 Task: In the  document coverage.odt Download file as 'Rich Text Format' Share this file with 'softage.4@softage.net' Insert the command  Suggesting 
Action: Mouse moved to (62, 80)
Screenshot: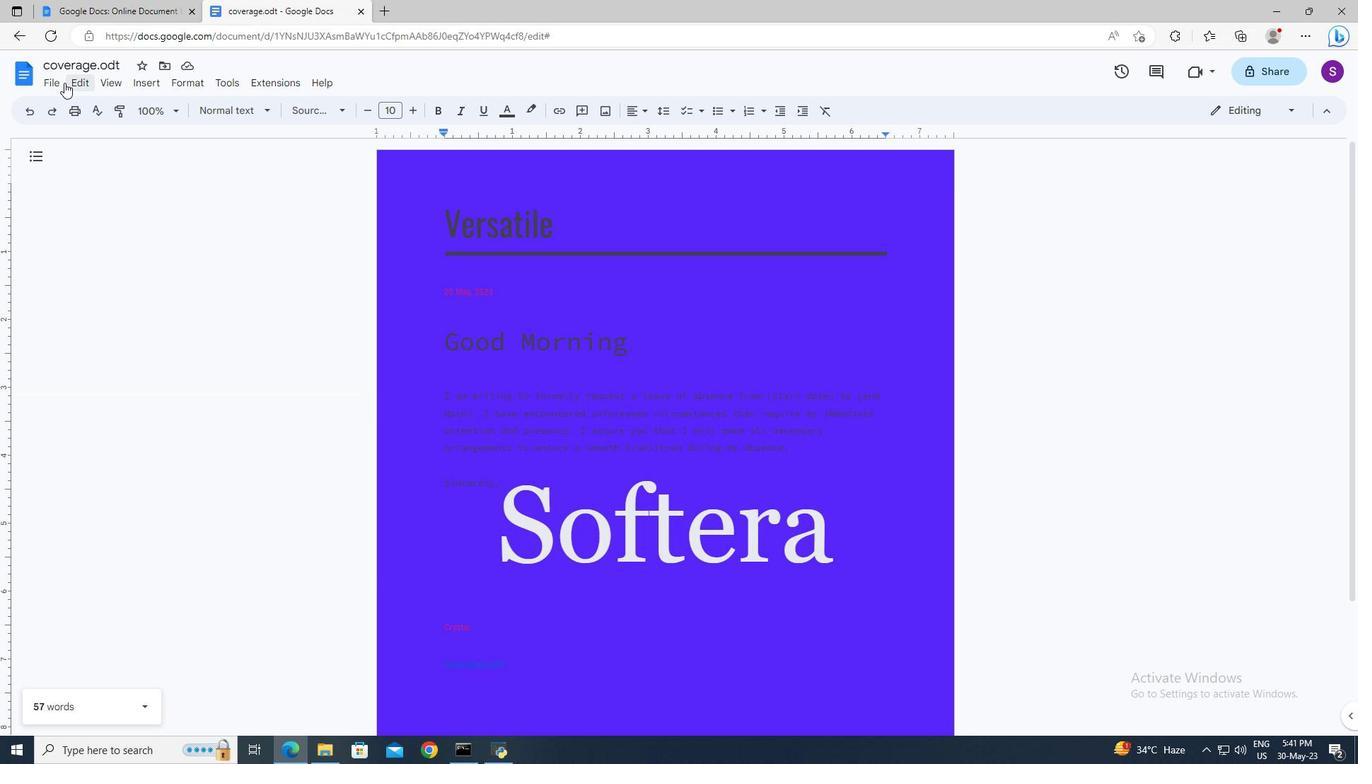 
Action: Mouse pressed left at (62, 80)
Screenshot: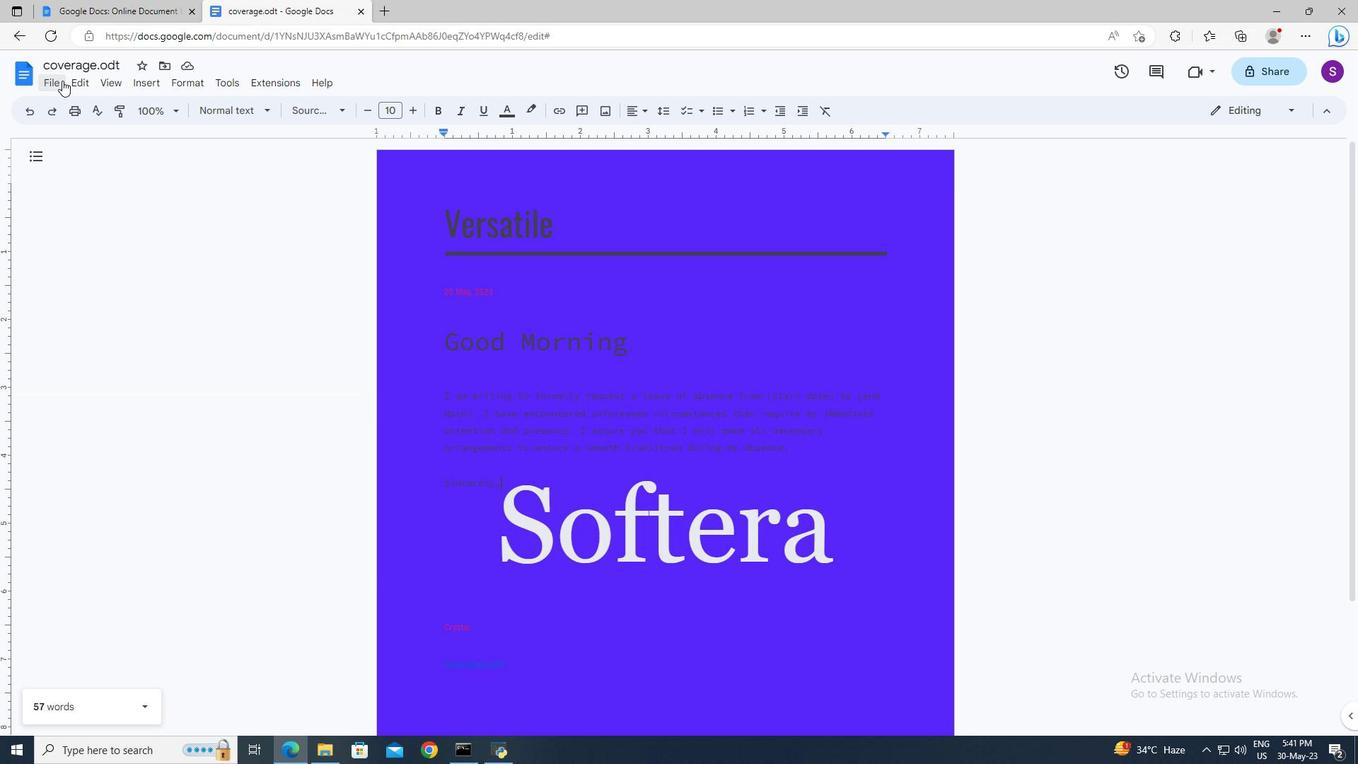 
Action: Mouse moved to (318, 283)
Screenshot: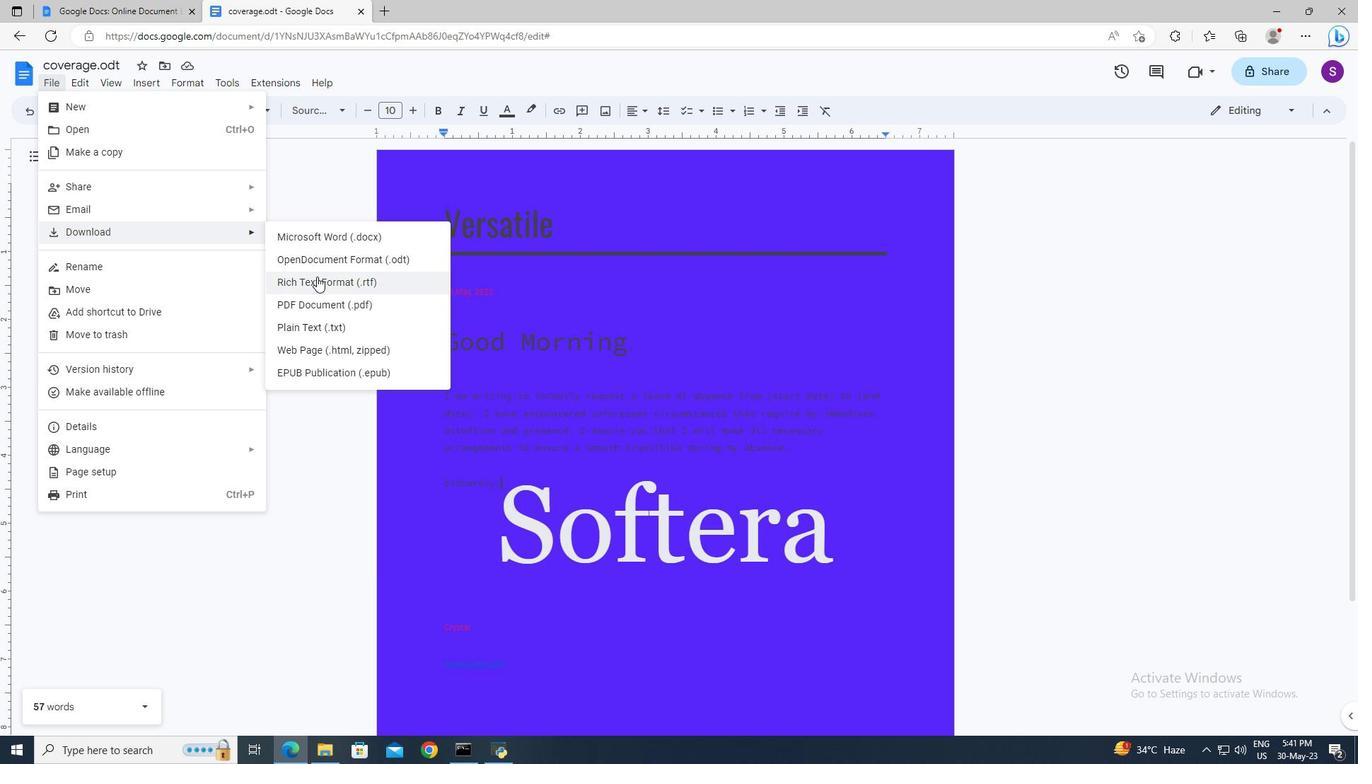 
Action: Mouse pressed left at (318, 283)
Screenshot: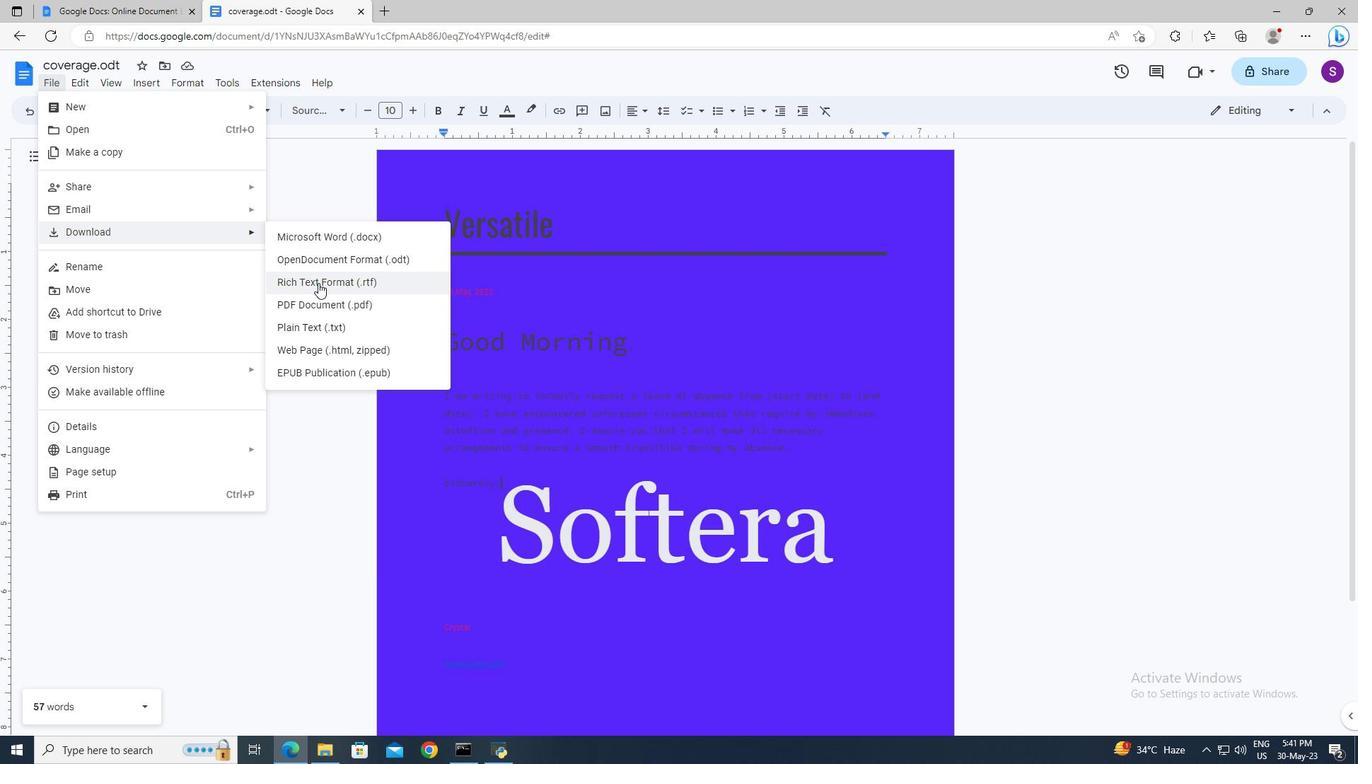 
Action: Mouse moved to (61, 87)
Screenshot: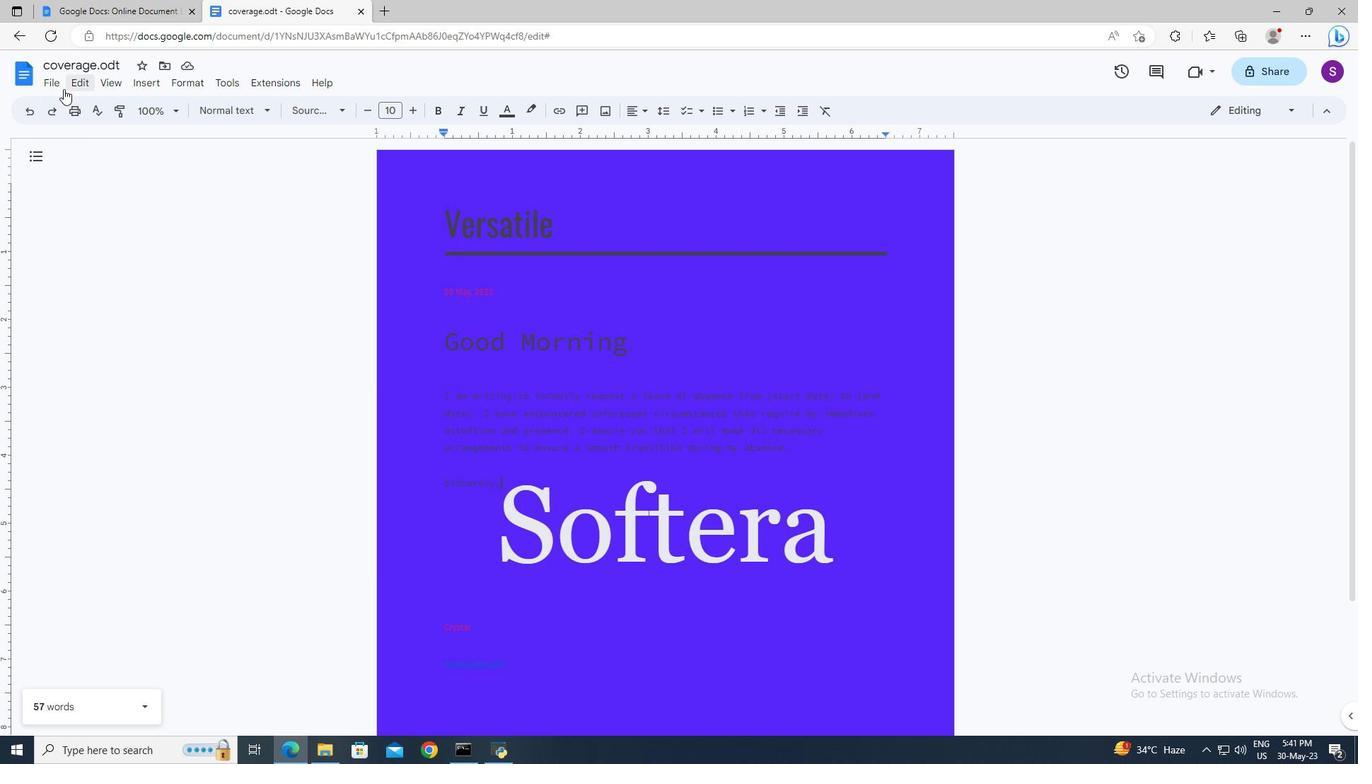 
Action: Mouse pressed left at (61, 87)
Screenshot: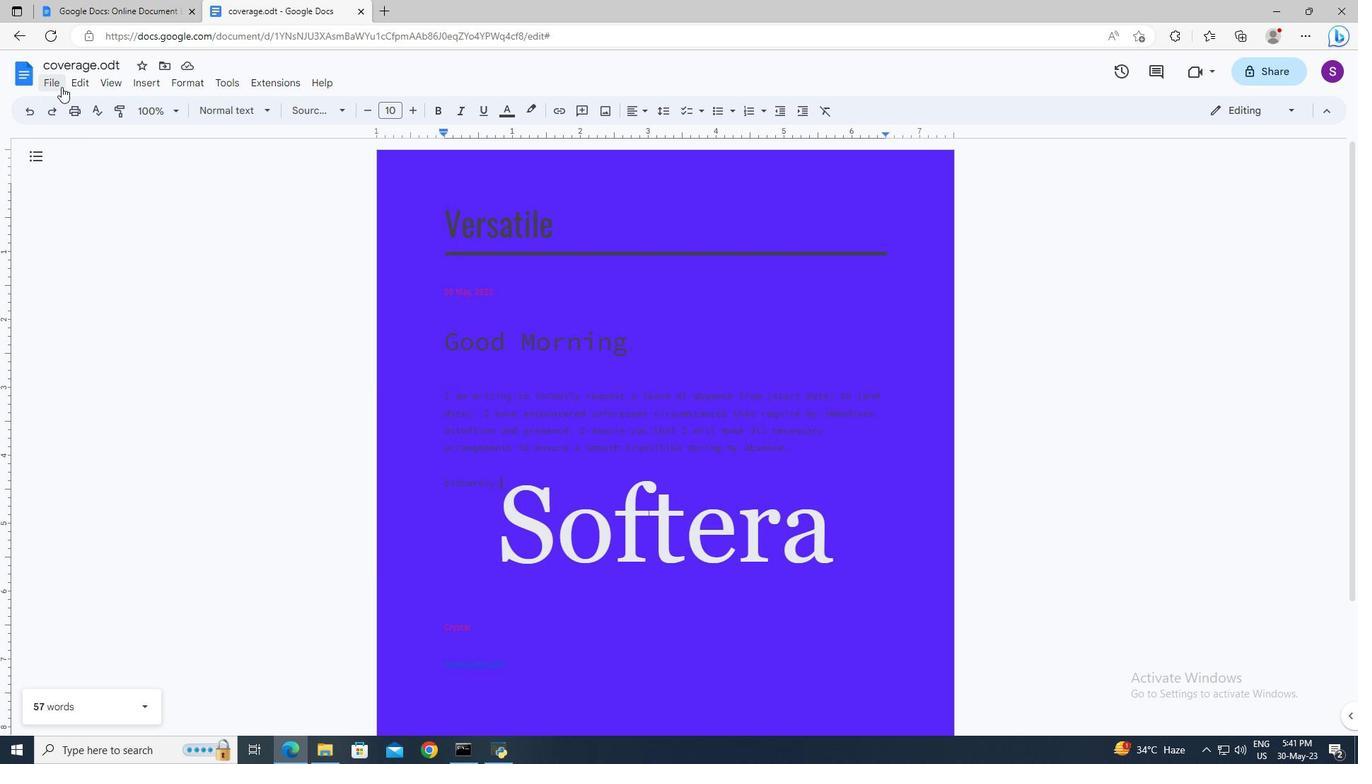 
Action: Mouse moved to (287, 188)
Screenshot: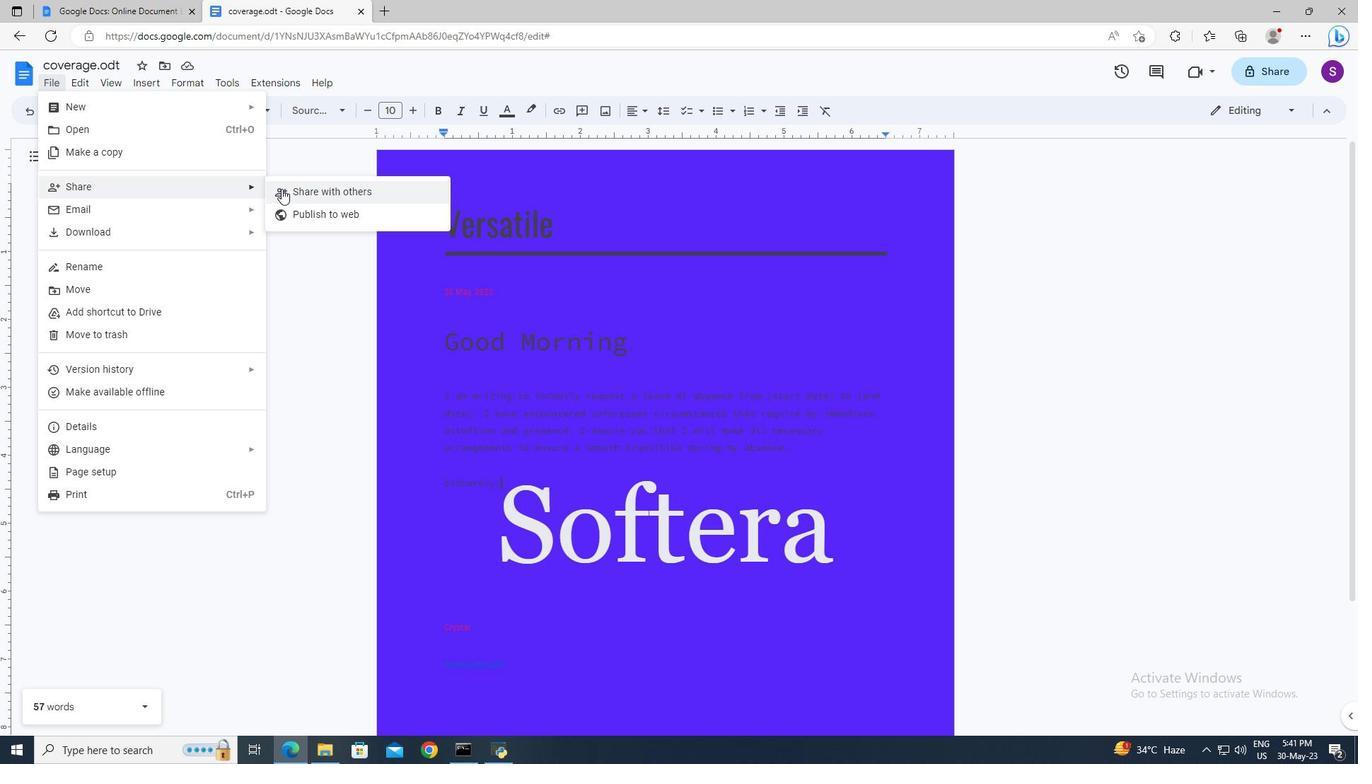 
Action: Mouse pressed left at (287, 188)
Screenshot: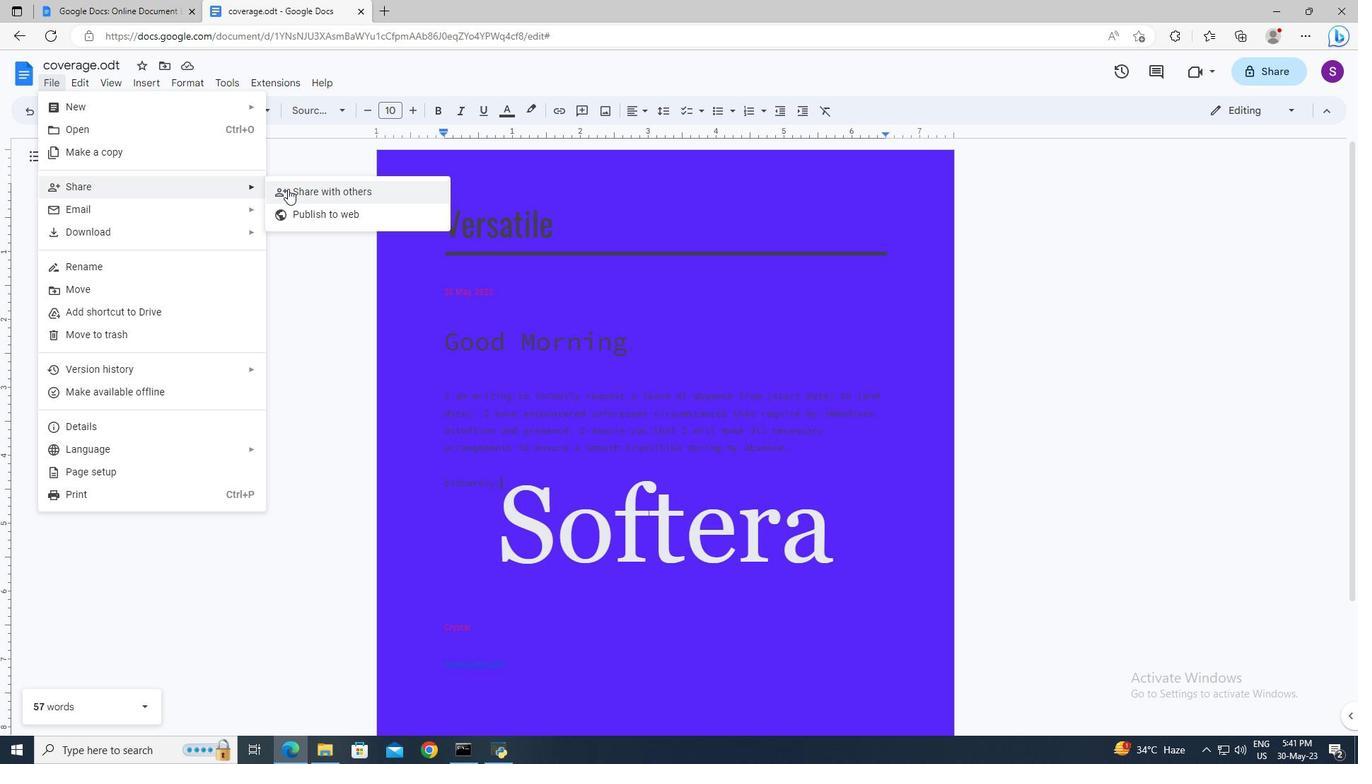 
Action: Mouse moved to (556, 307)
Screenshot: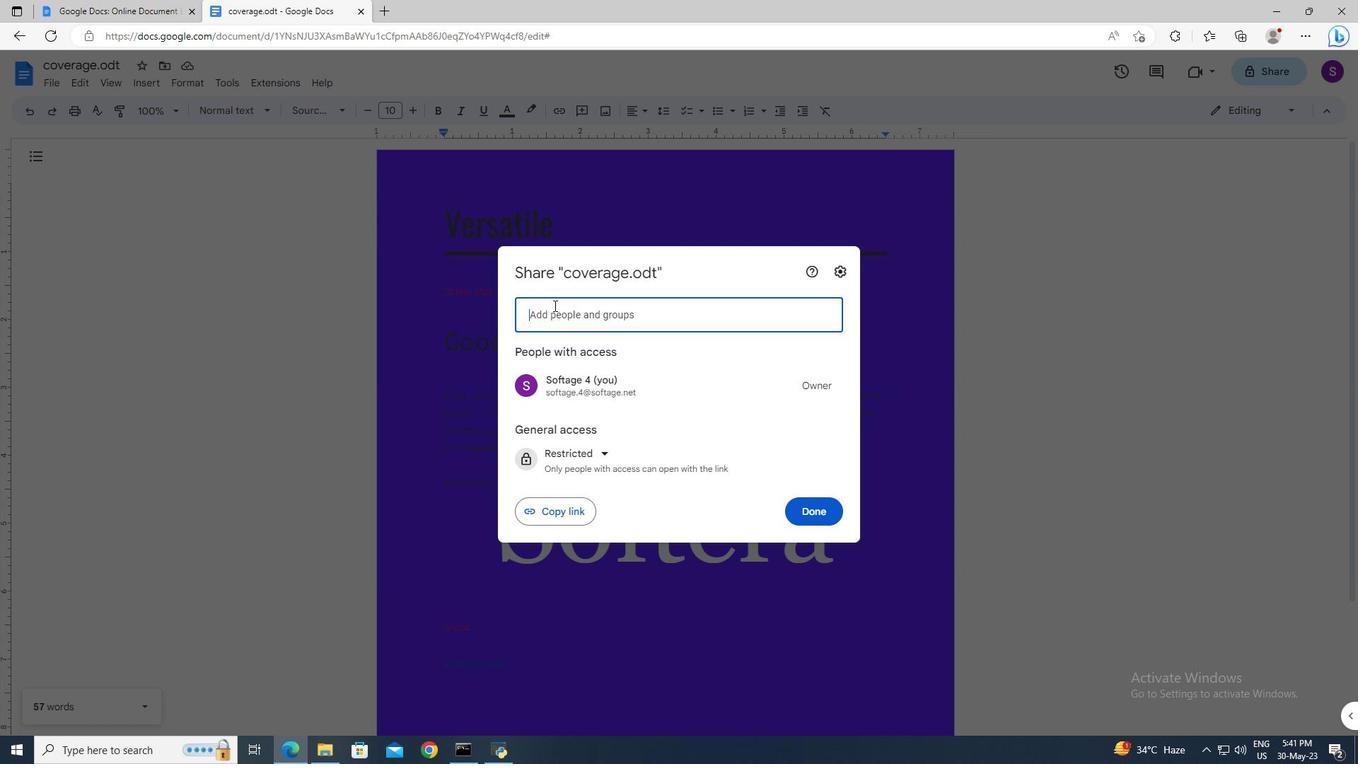 
Action: Mouse pressed left at (556, 307)
Screenshot: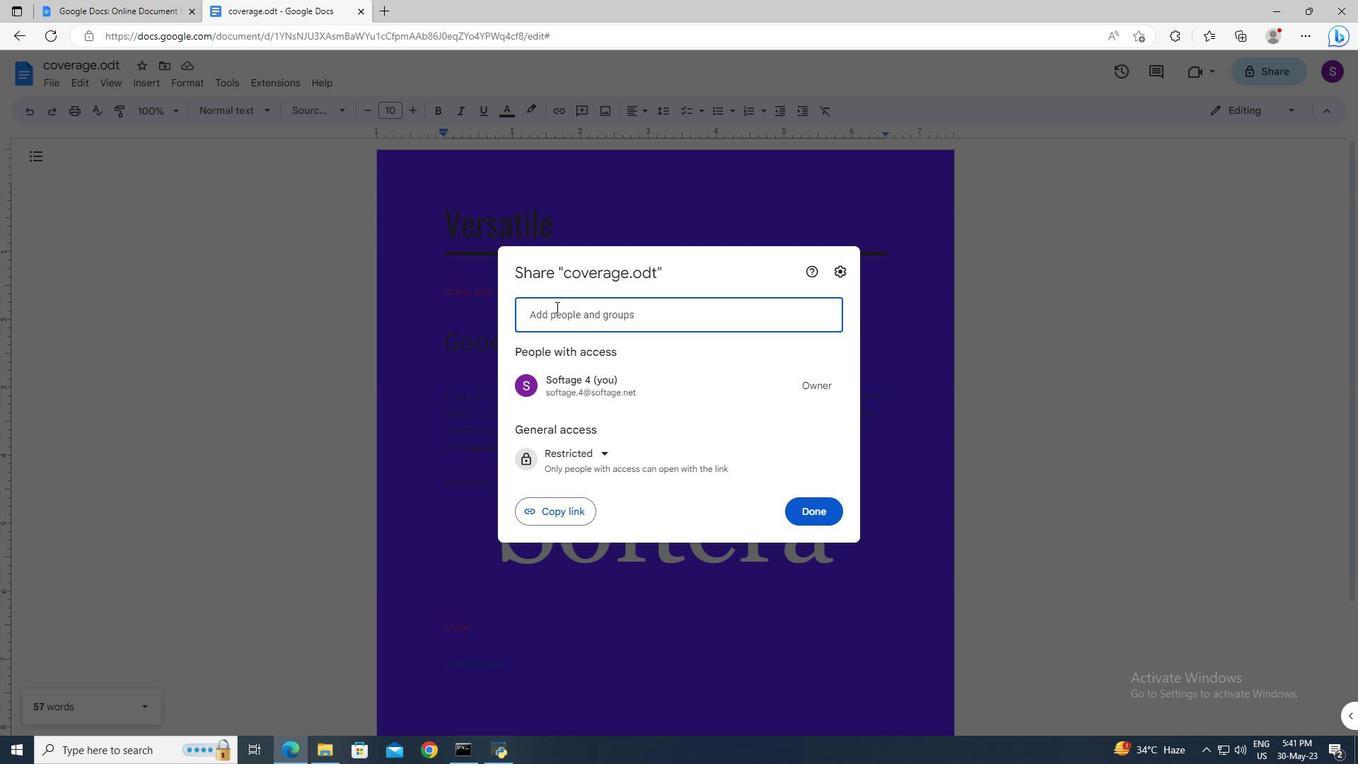 
Action: Key pressed softage.4<Key.shift>@softage.net
Screenshot: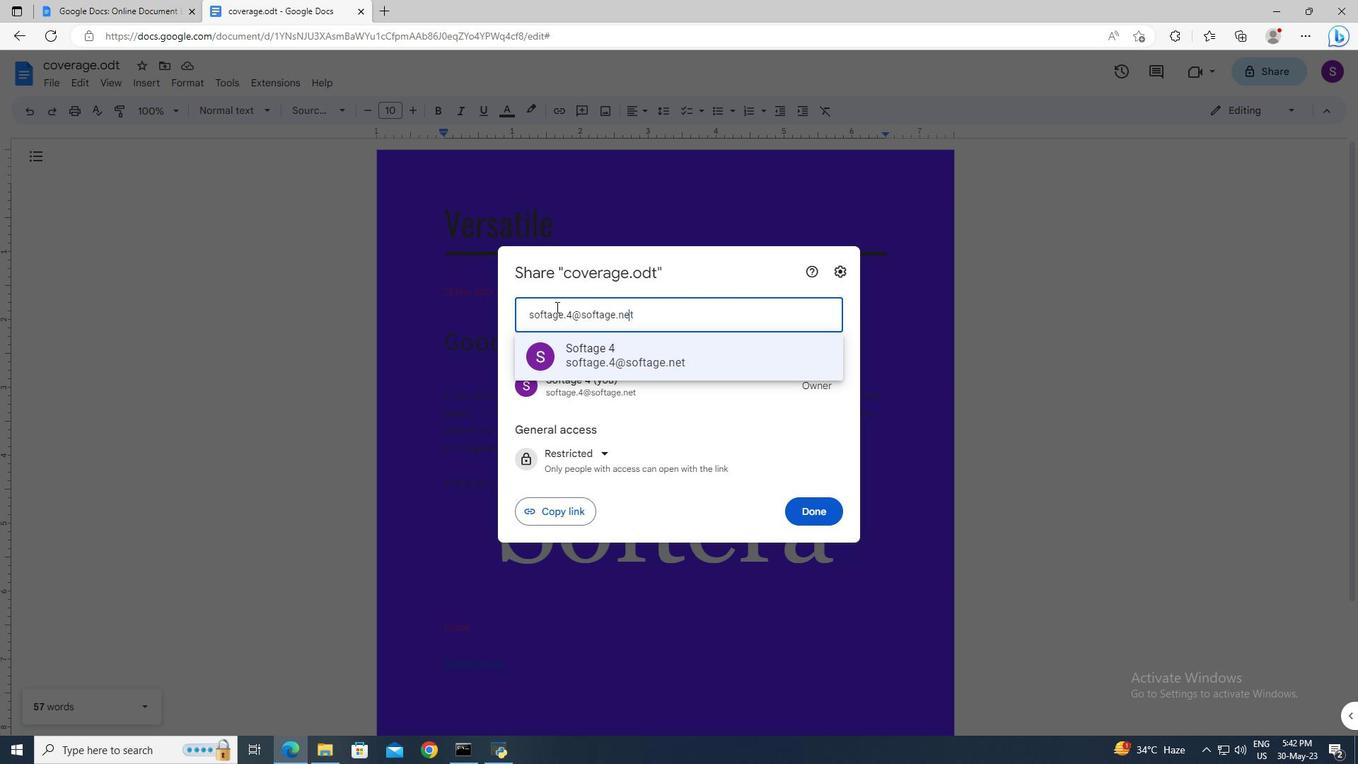 
Action: Mouse moved to (565, 349)
Screenshot: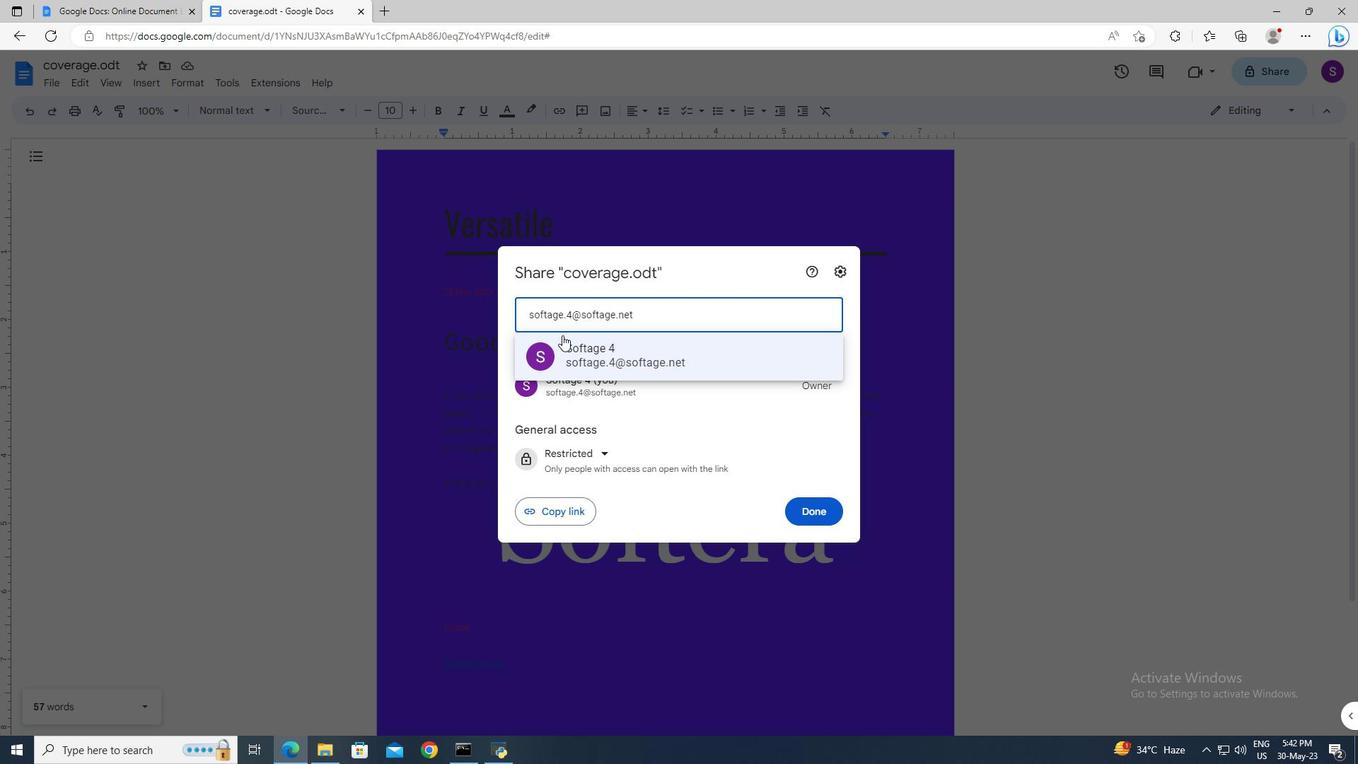 
Action: Mouse pressed left at (565, 349)
Screenshot: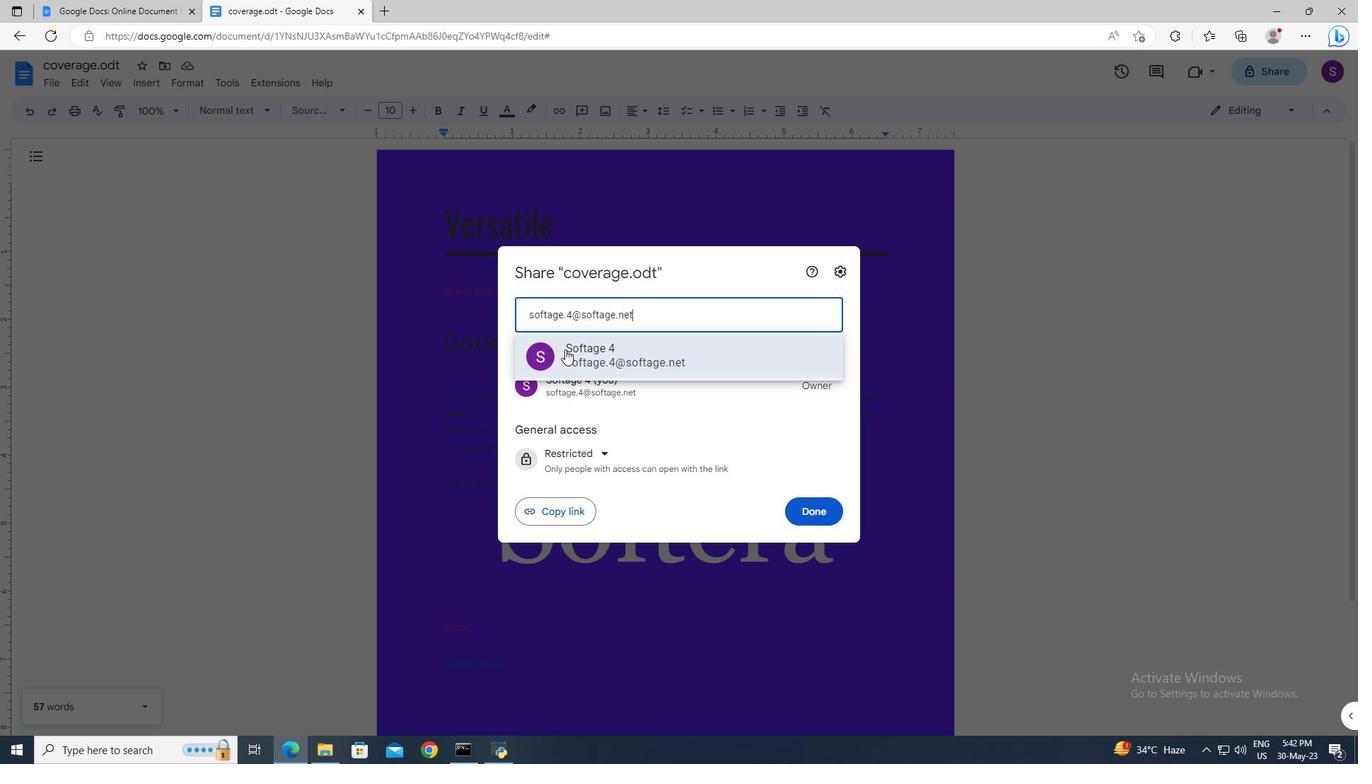 
Action: Mouse moved to (815, 504)
Screenshot: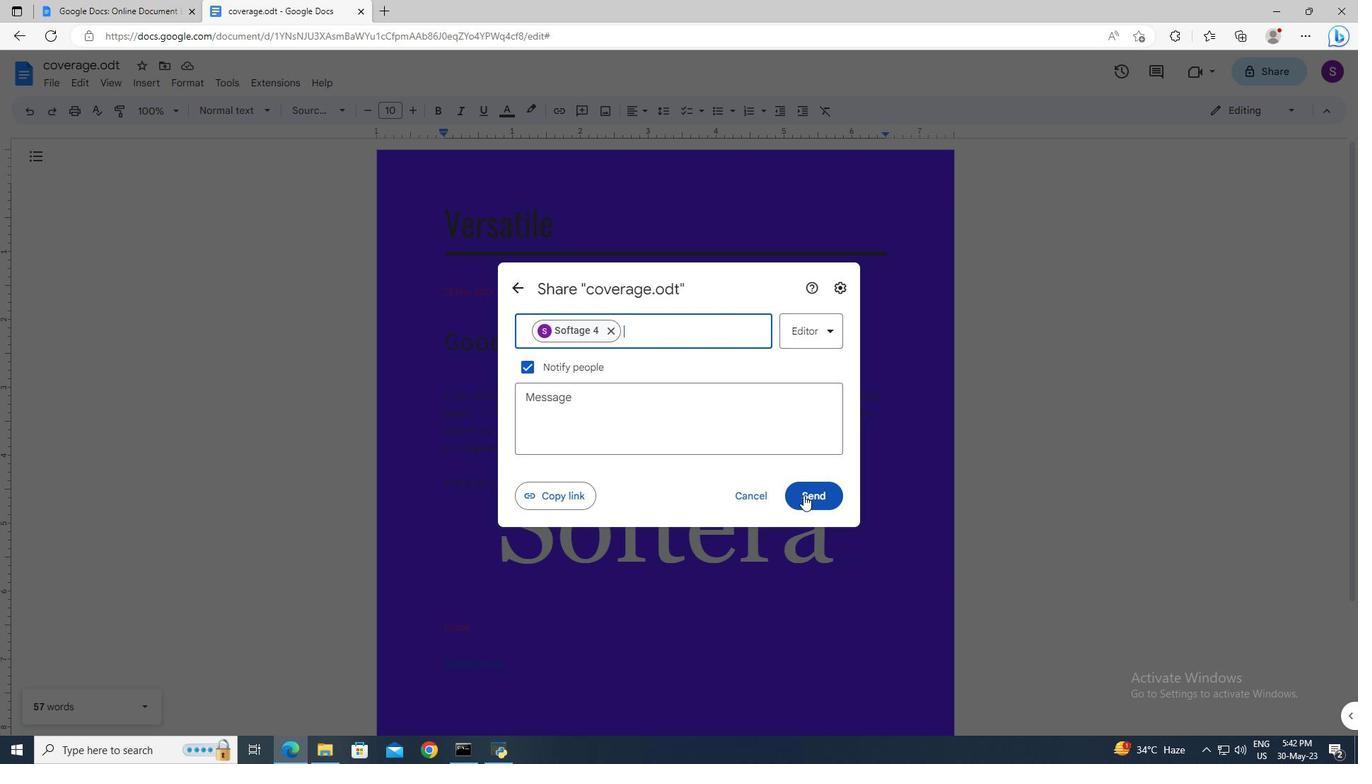 
Action: Mouse pressed left at (815, 504)
Screenshot: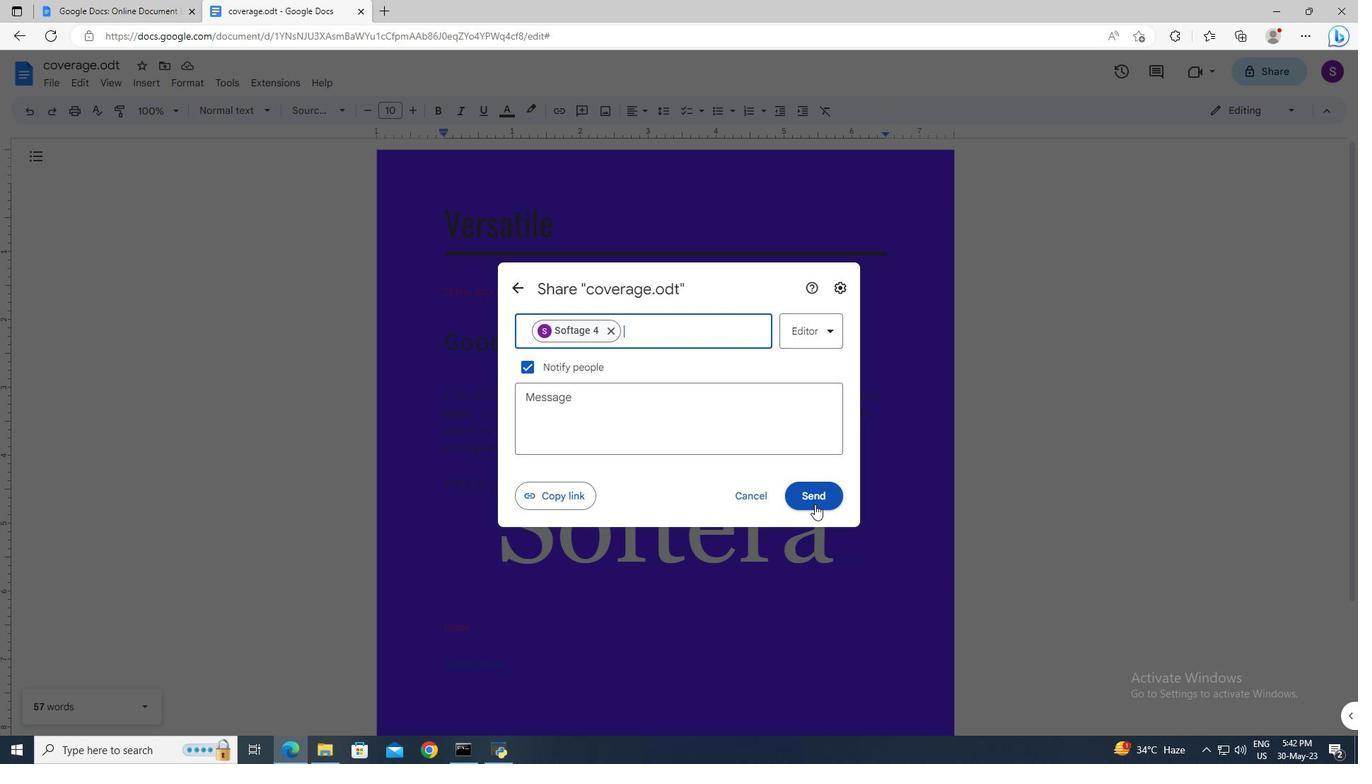 
Action: Mouse moved to (1233, 106)
Screenshot: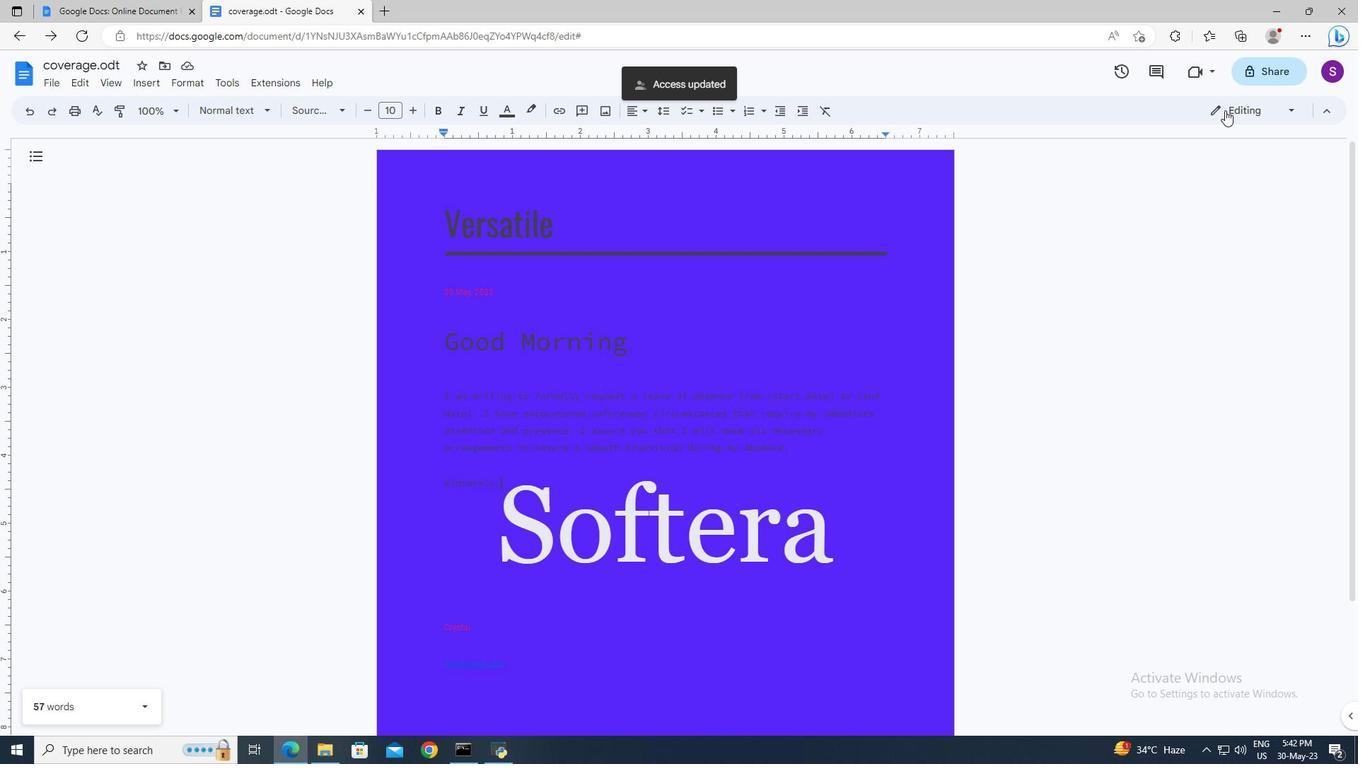 
Action: Mouse pressed left at (1233, 106)
Screenshot: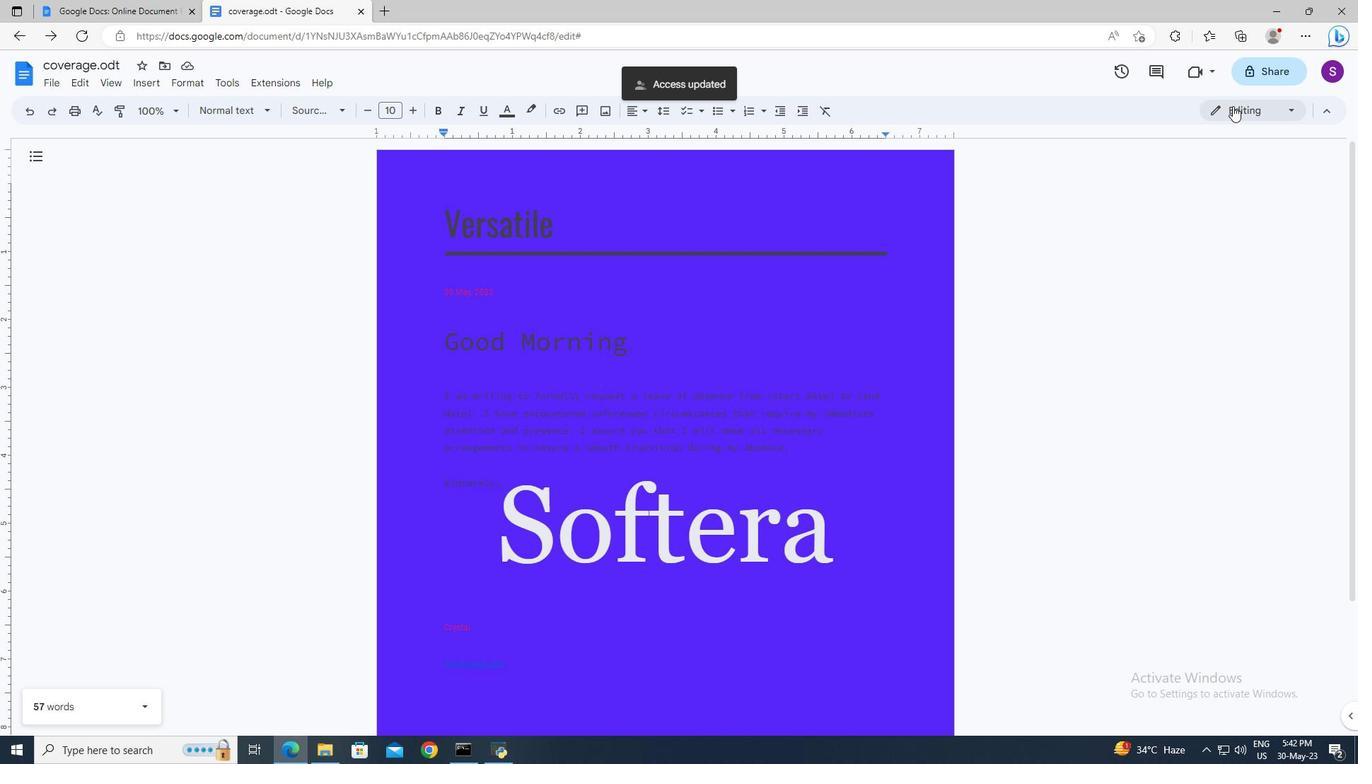 
Action: Mouse moved to (1220, 174)
Screenshot: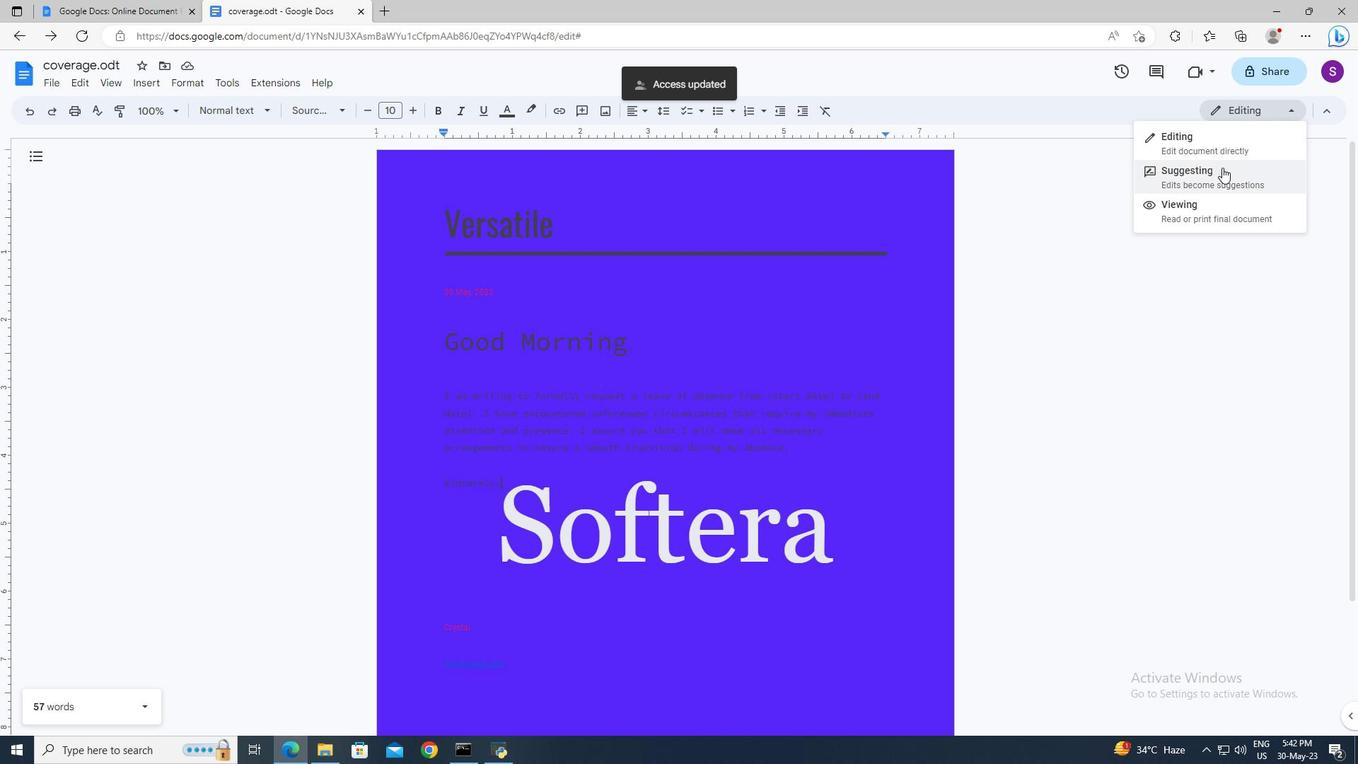 
Action: Mouse pressed left at (1220, 174)
Screenshot: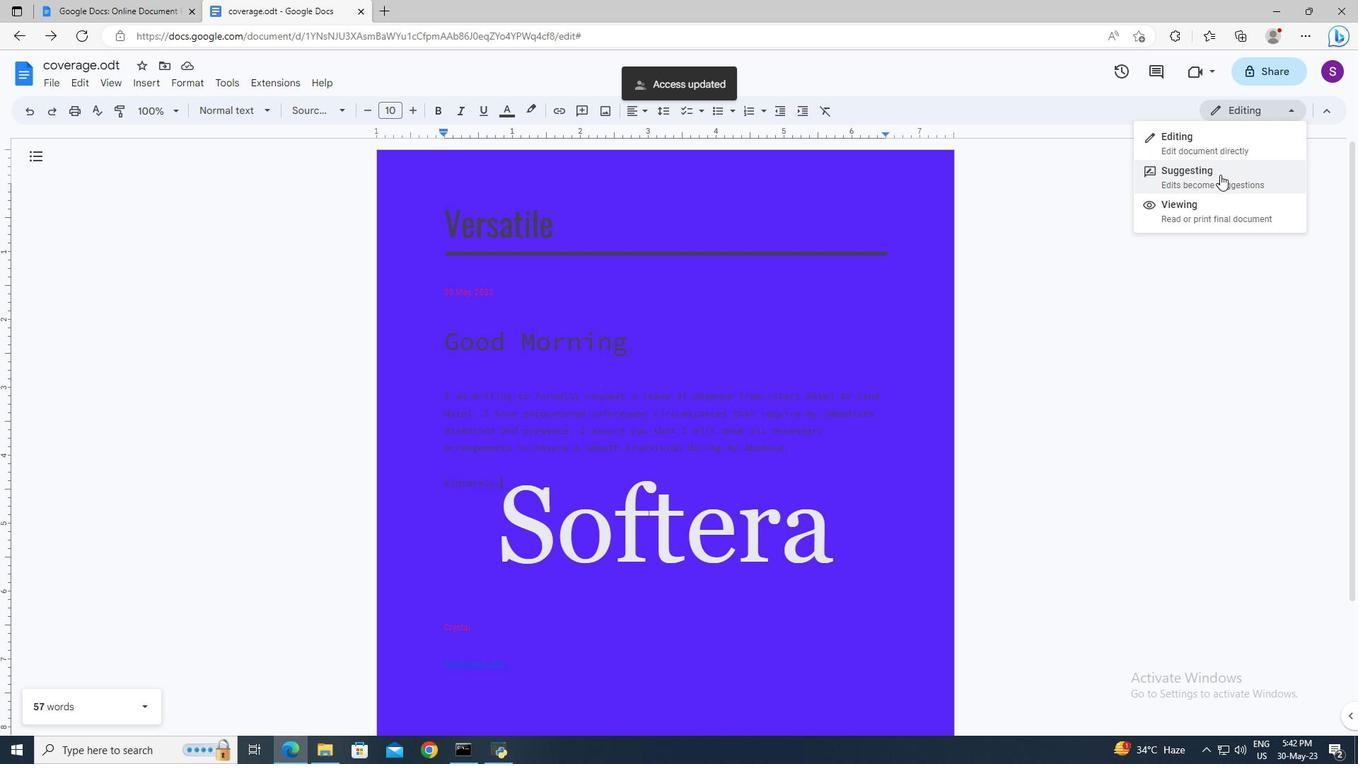 
Action: Mouse moved to (820, 314)
Screenshot: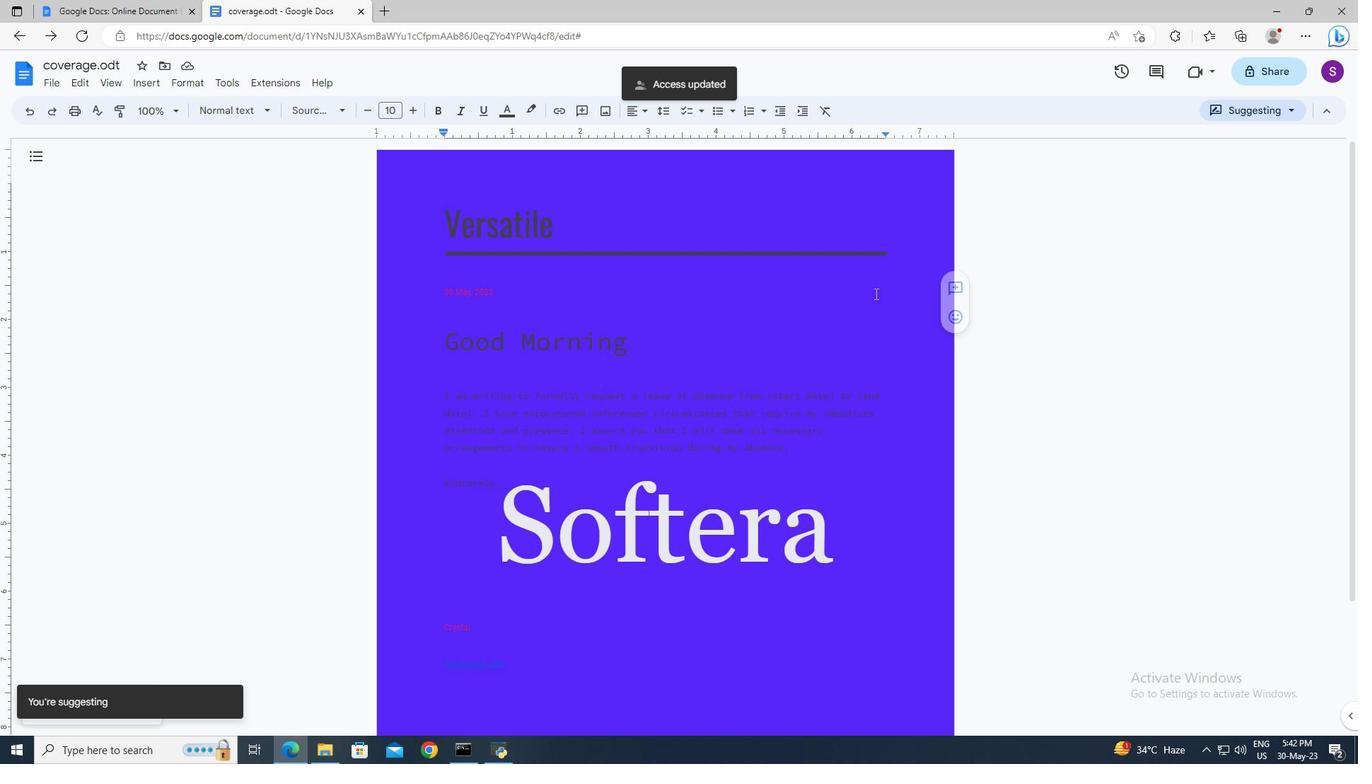
